 Task: Use the formula "AVERAGE.WEIGHTED" in spreadsheet "Project protfolio".
Action: Mouse moved to (629, 93)
Screenshot: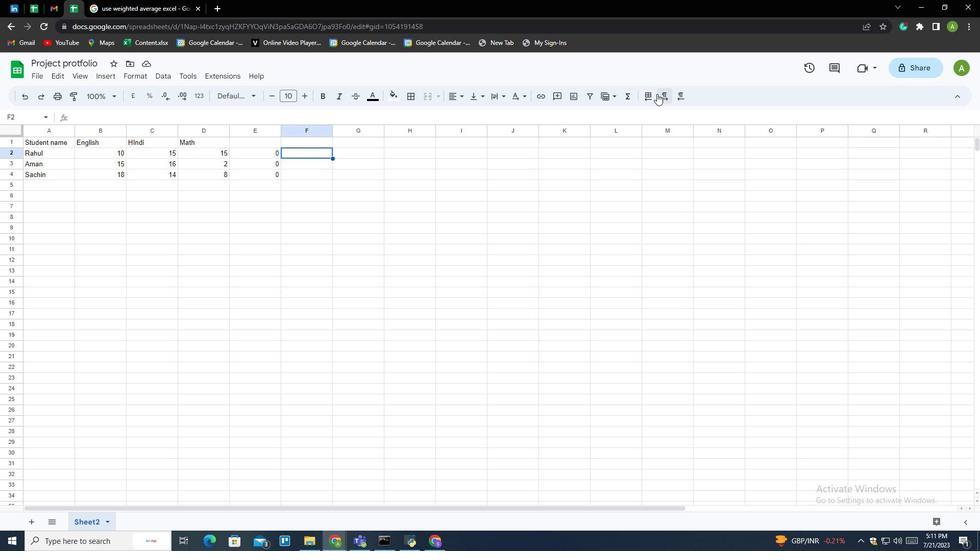 
Action: Mouse pressed left at (629, 93)
Screenshot: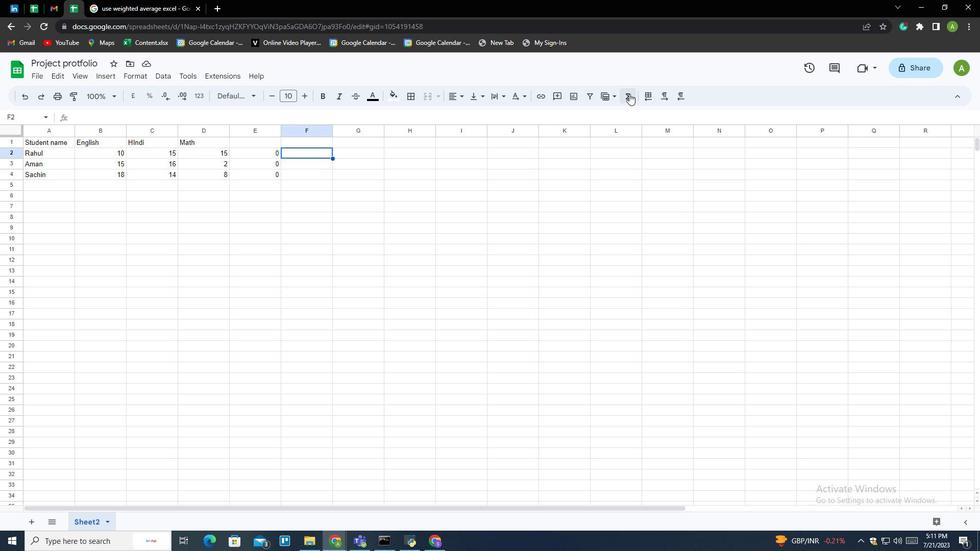 
Action: Mouse moved to (763, 369)
Screenshot: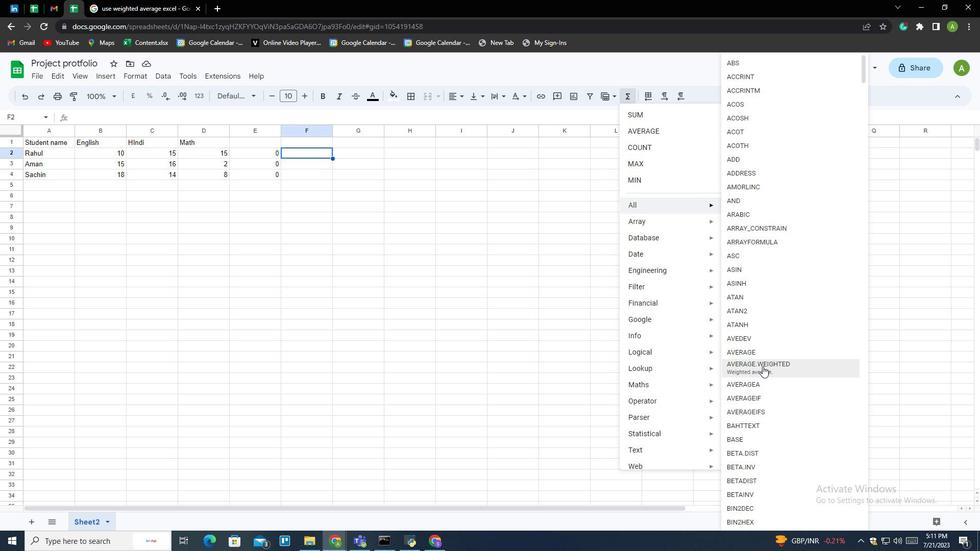 
Action: Mouse pressed left at (763, 369)
Screenshot: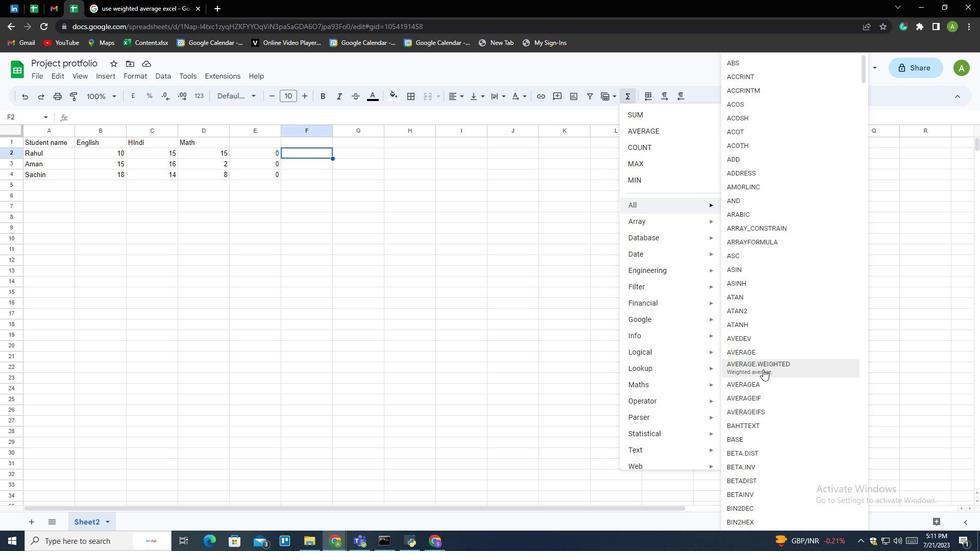 
Action: Mouse moved to (220, 150)
Screenshot: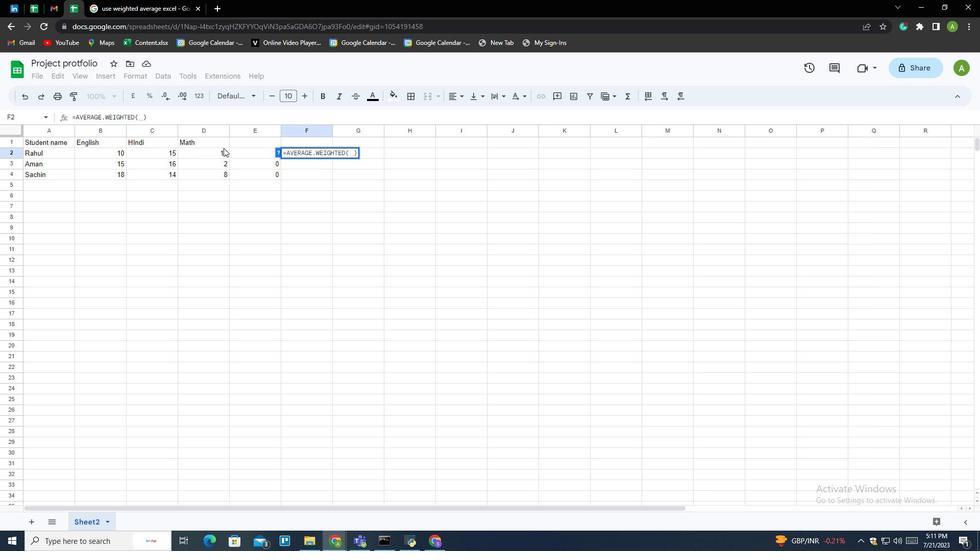 
Action: Mouse pressed left at (220, 150)
Screenshot: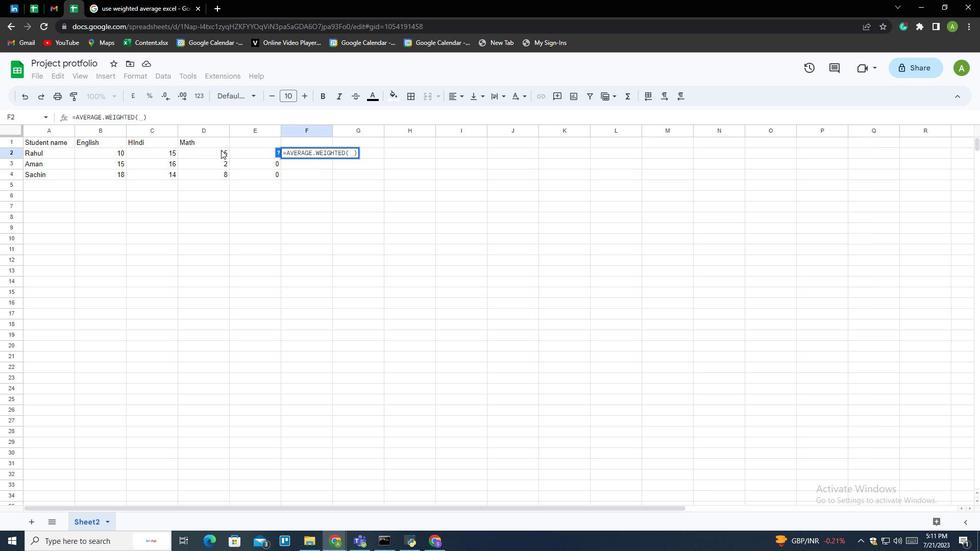 
Action: Mouse moved to (156, 150)
Screenshot: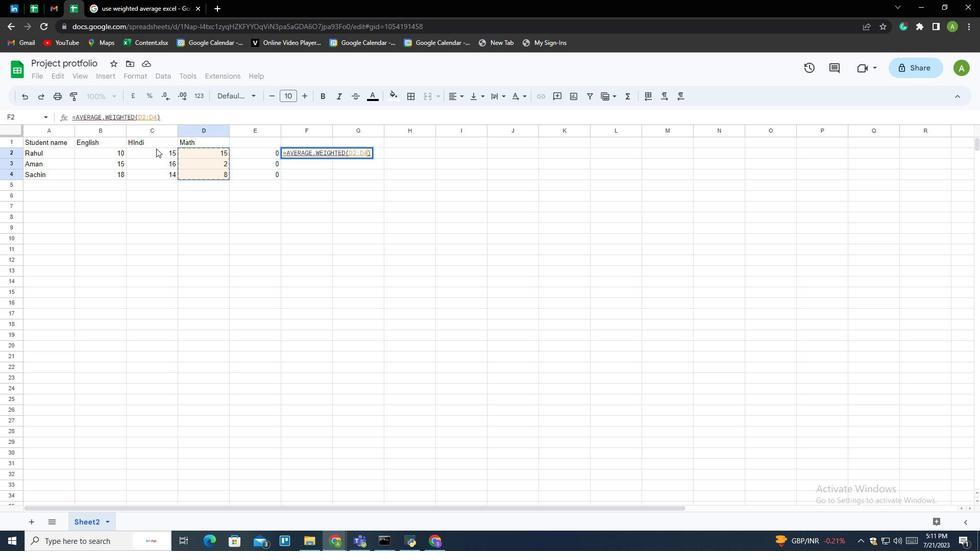
Action: Mouse pressed left at (156, 150)
Screenshot: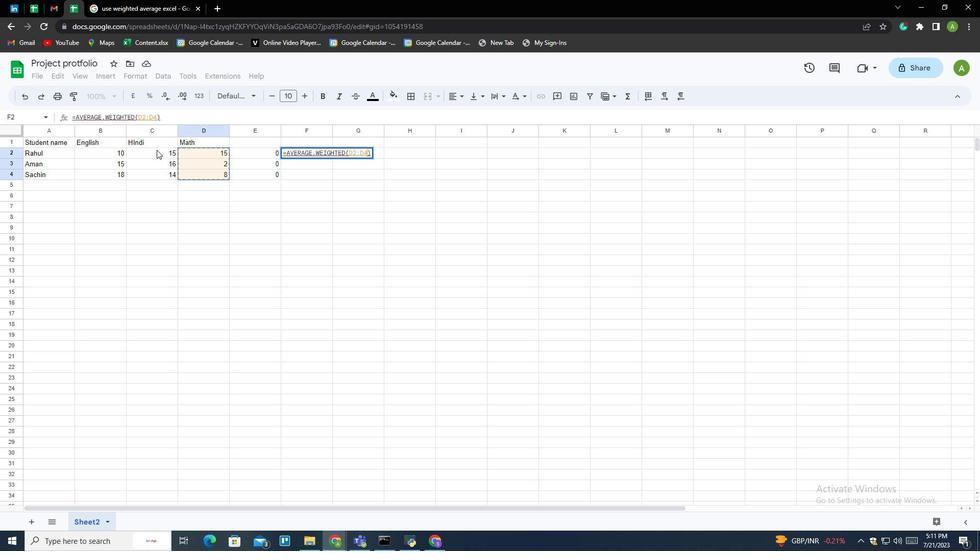 
Action: Mouse moved to (354, 164)
Screenshot: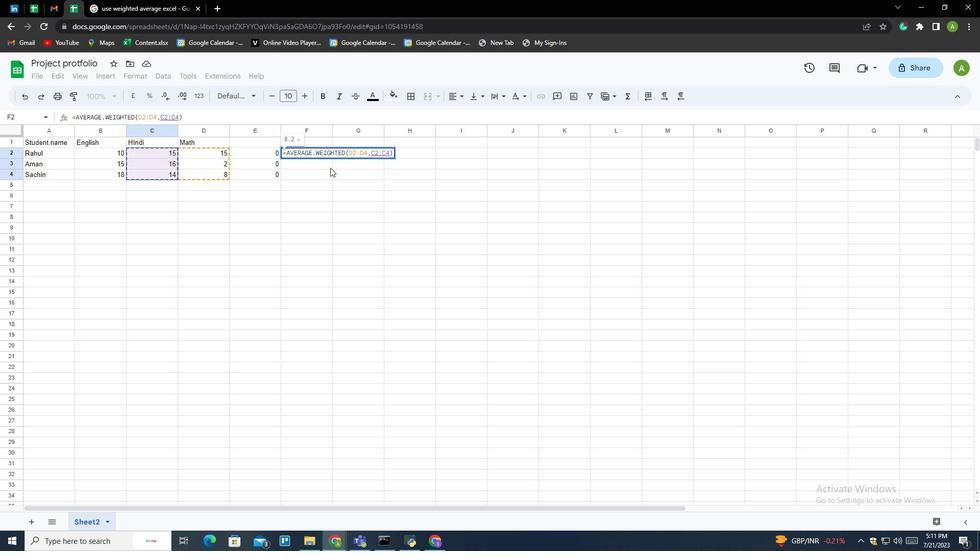 
Action: Key pressed <Key.enter>
Screenshot: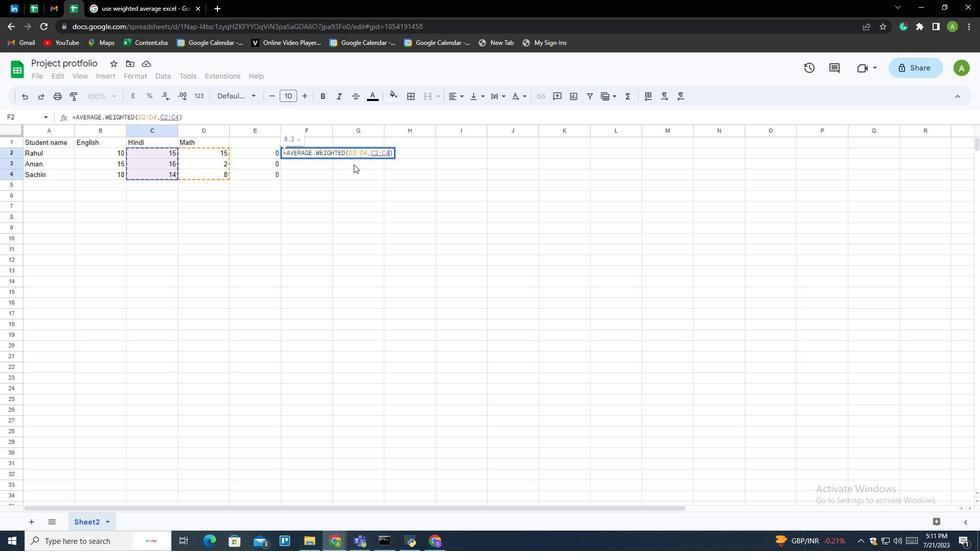 
Action: Mouse moved to (340, 156)
Screenshot: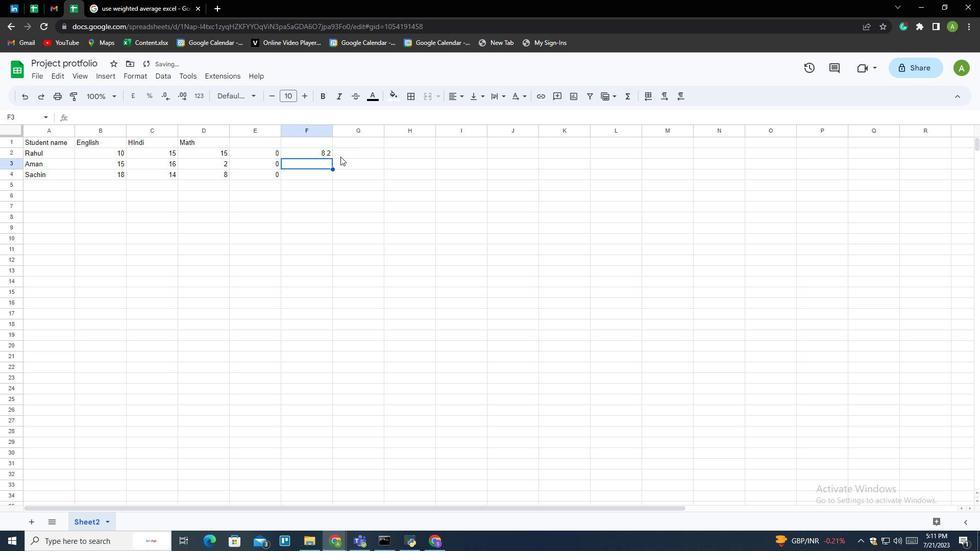 
